Task: Add Dr. Bronner's 18-in-1 Hemp Unscented Pure-Castile Soap to the cart.
Action: Mouse moved to (272, 140)
Screenshot: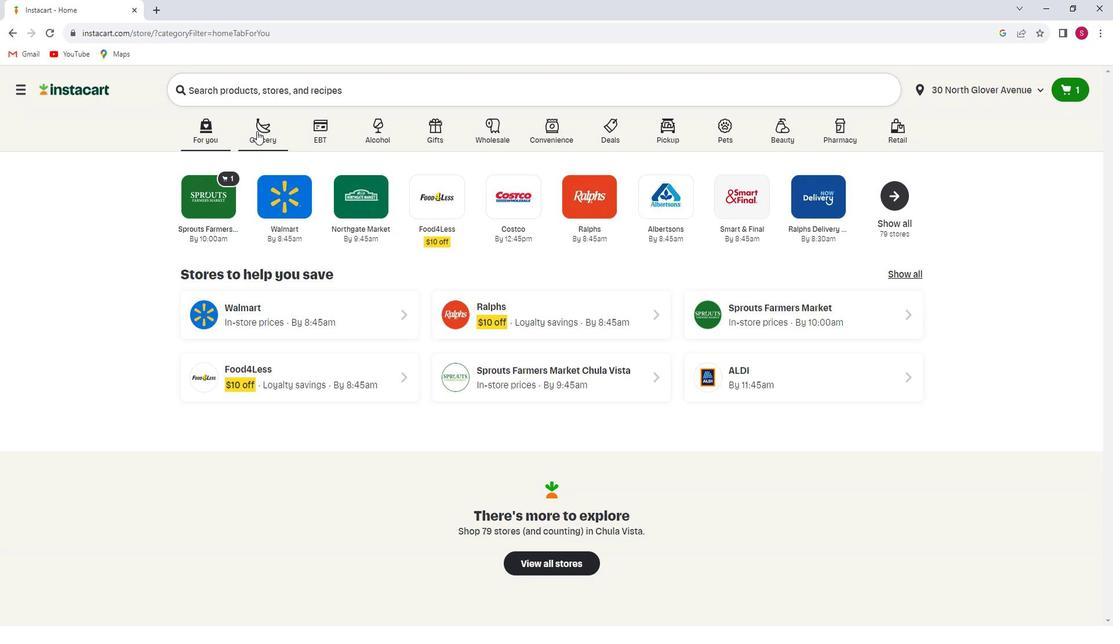 
Action: Mouse pressed left at (272, 140)
Screenshot: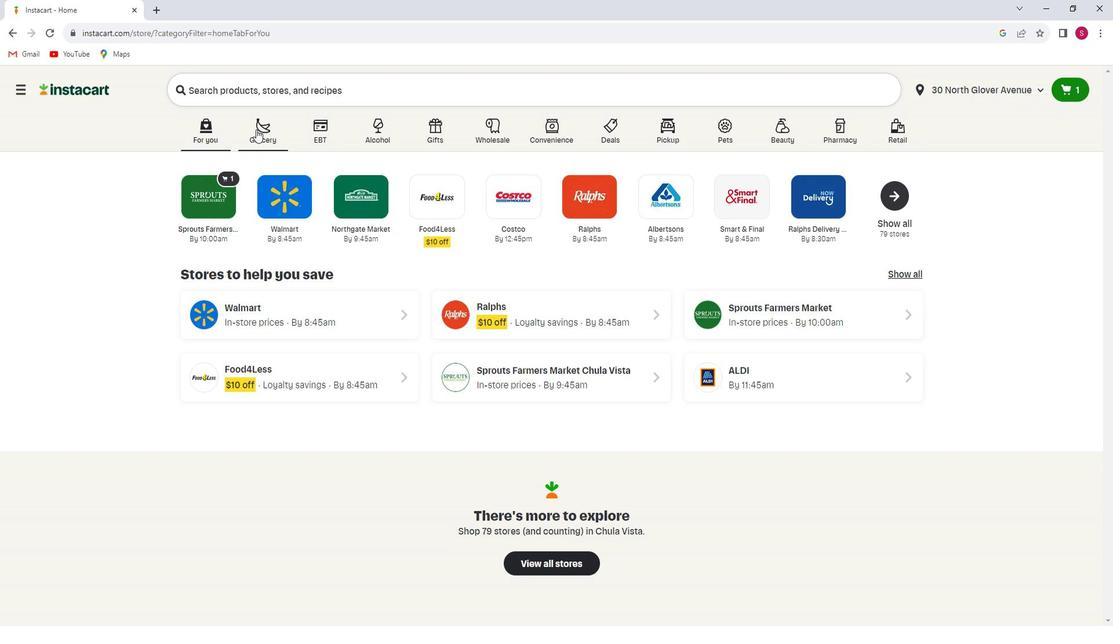 
Action: Mouse moved to (269, 347)
Screenshot: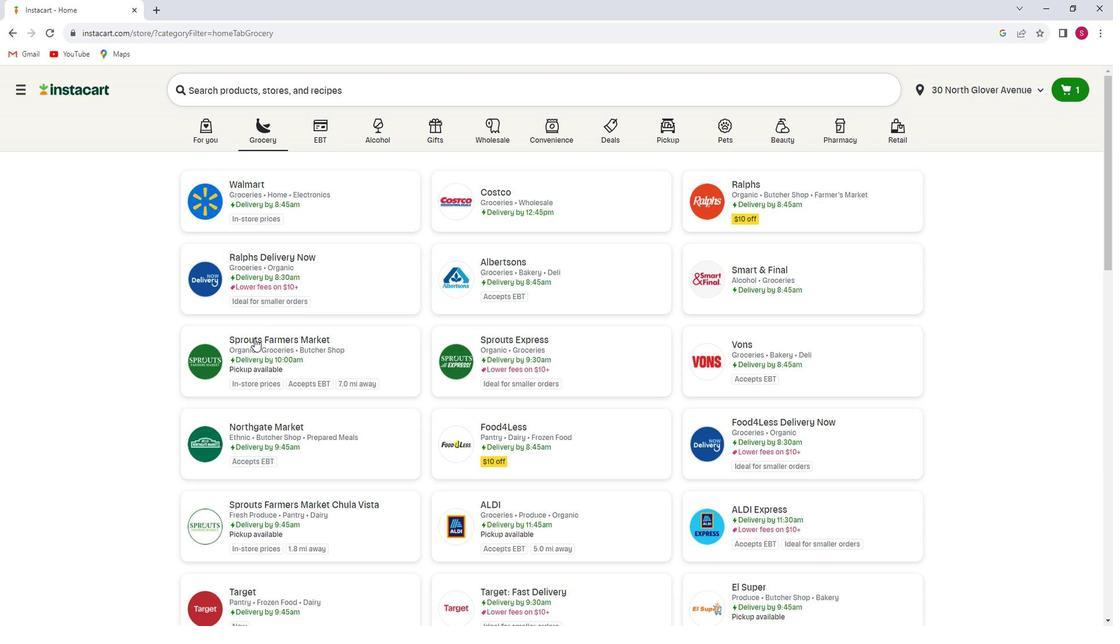 
Action: Mouse pressed left at (269, 347)
Screenshot: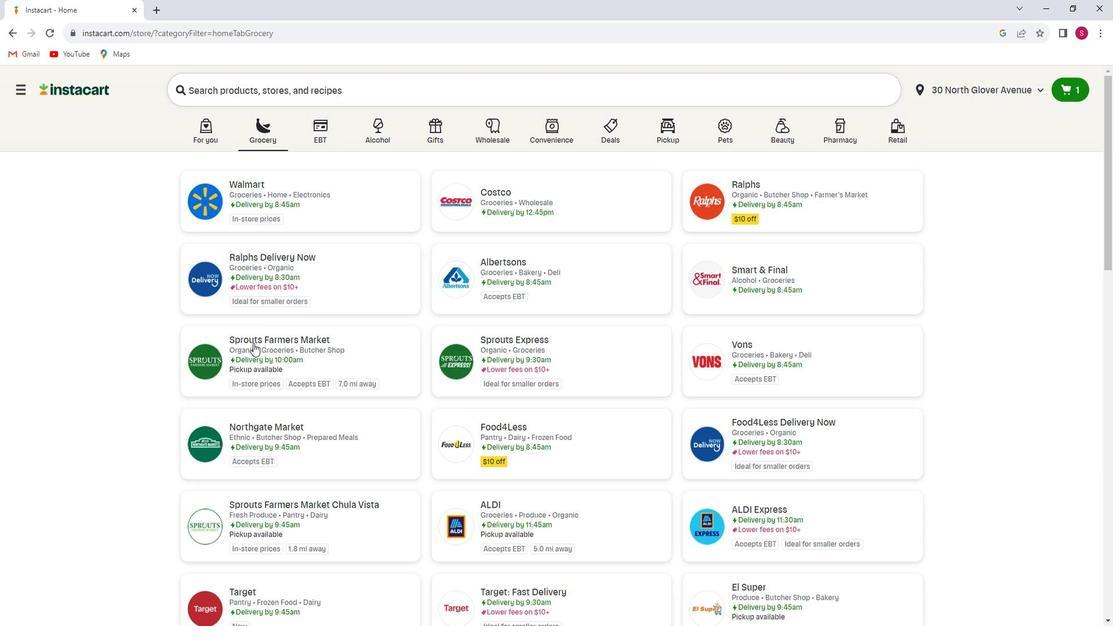 
Action: Mouse moved to (104, 401)
Screenshot: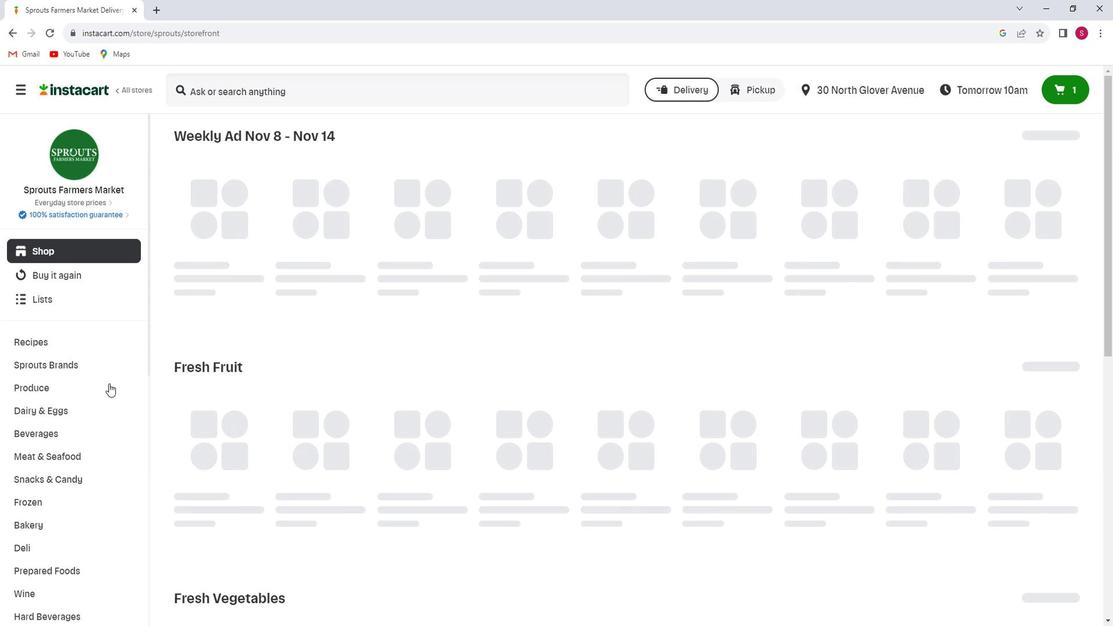 
Action: Mouse scrolled (104, 401) with delta (0, 0)
Screenshot: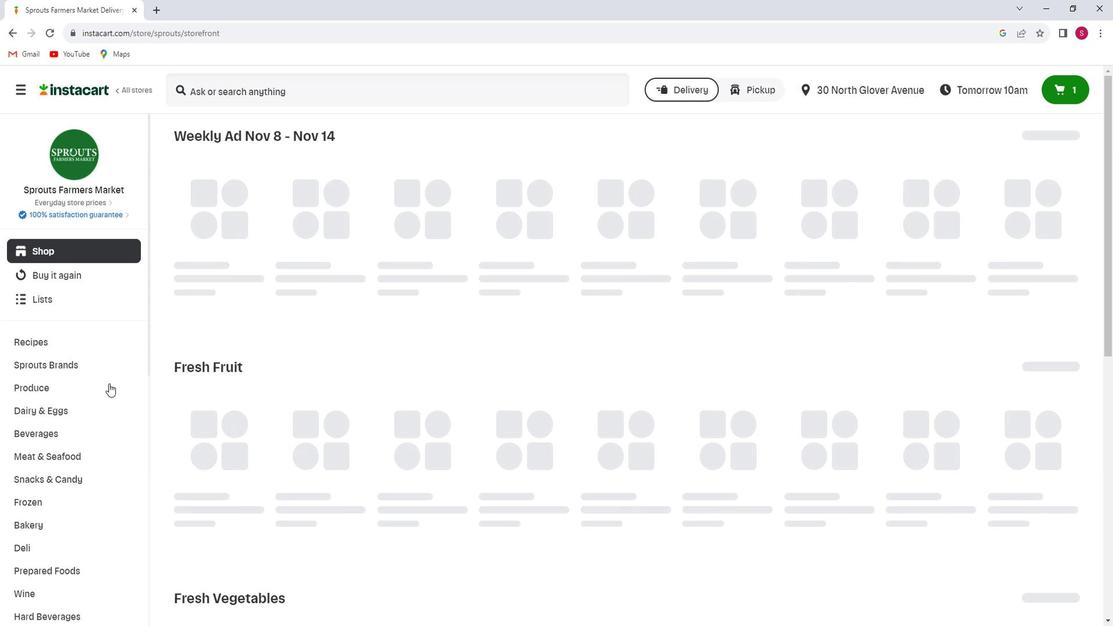 
Action: Mouse moved to (102, 404)
Screenshot: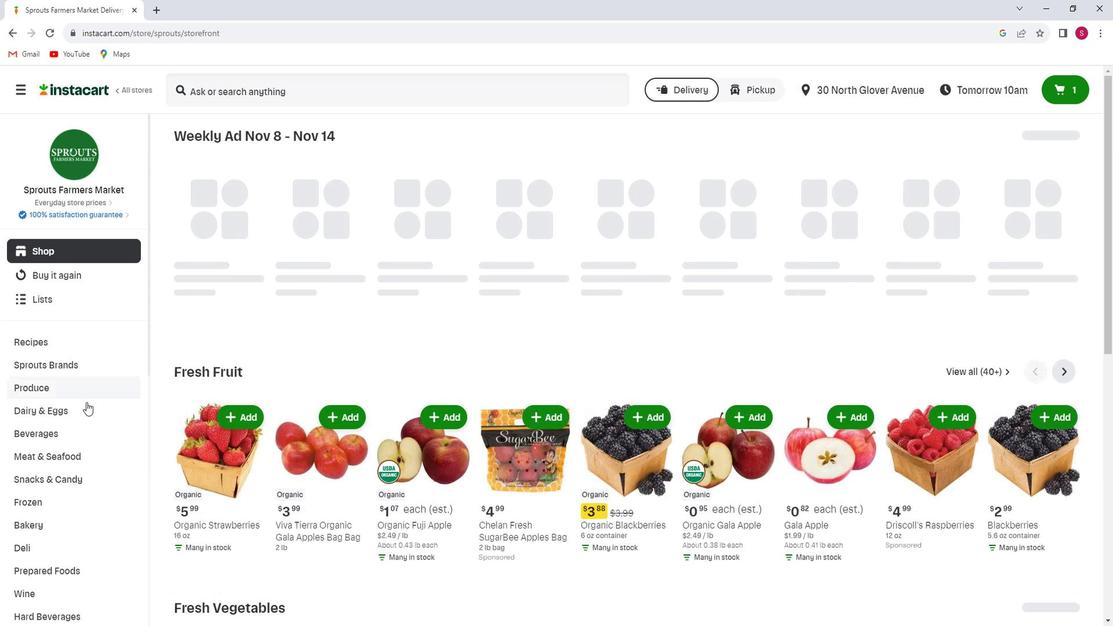 
Action: Mouse scrolled (102, 403) with delta (0, 0)
Screenshot: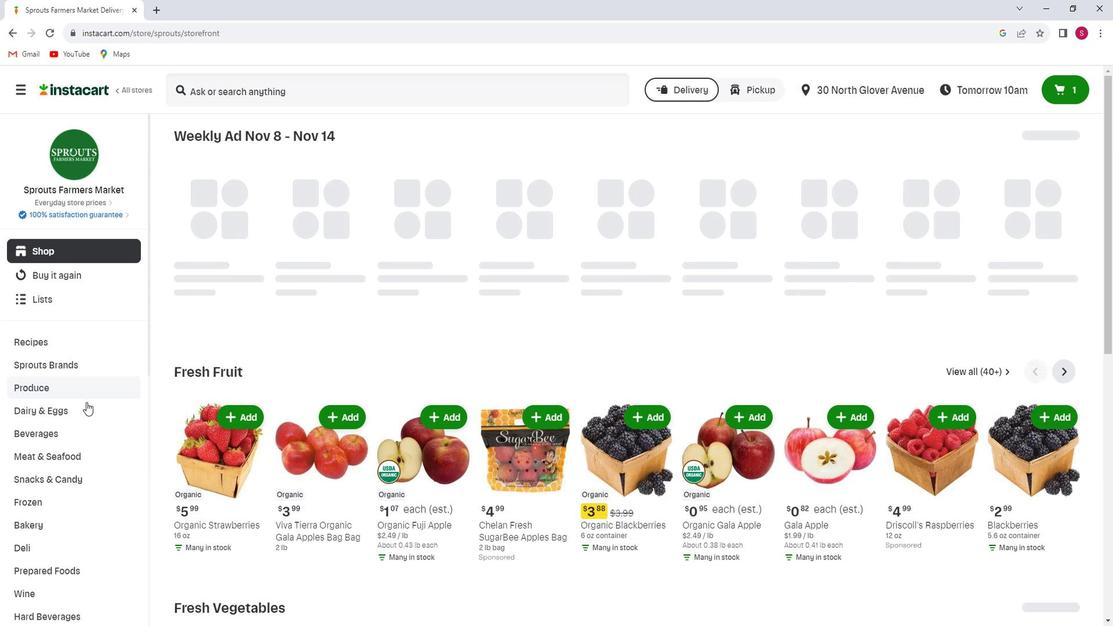 
Action: Mouse scrolled (102, 403) with delta (0, 0)
Screenshot: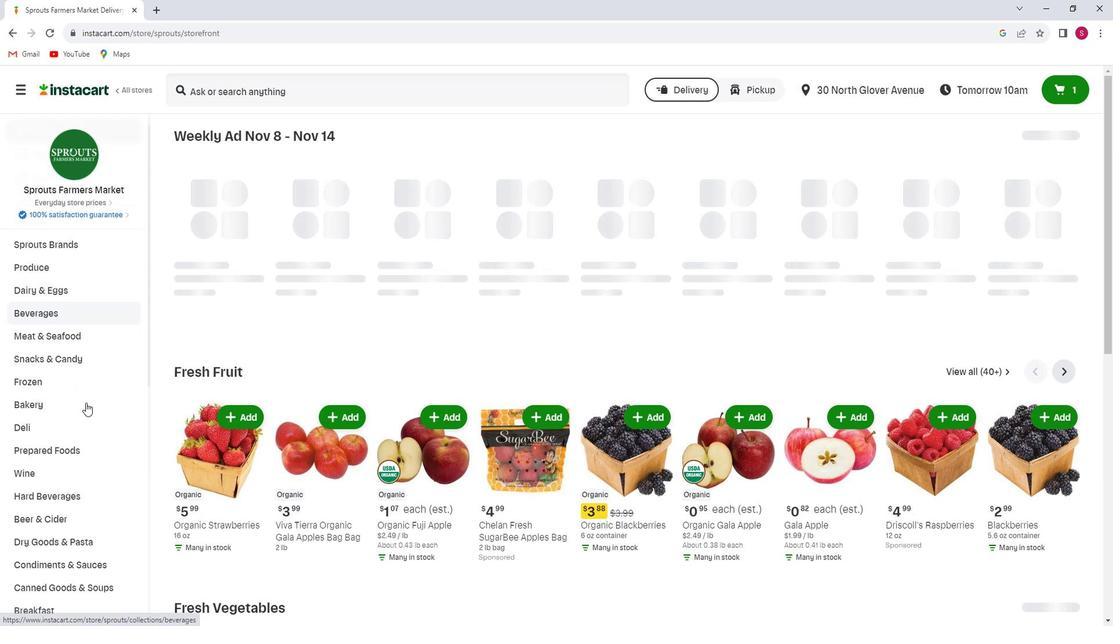 
Action: Mouse scrolled (102, 403) with delta (0, 0)
Screenshot: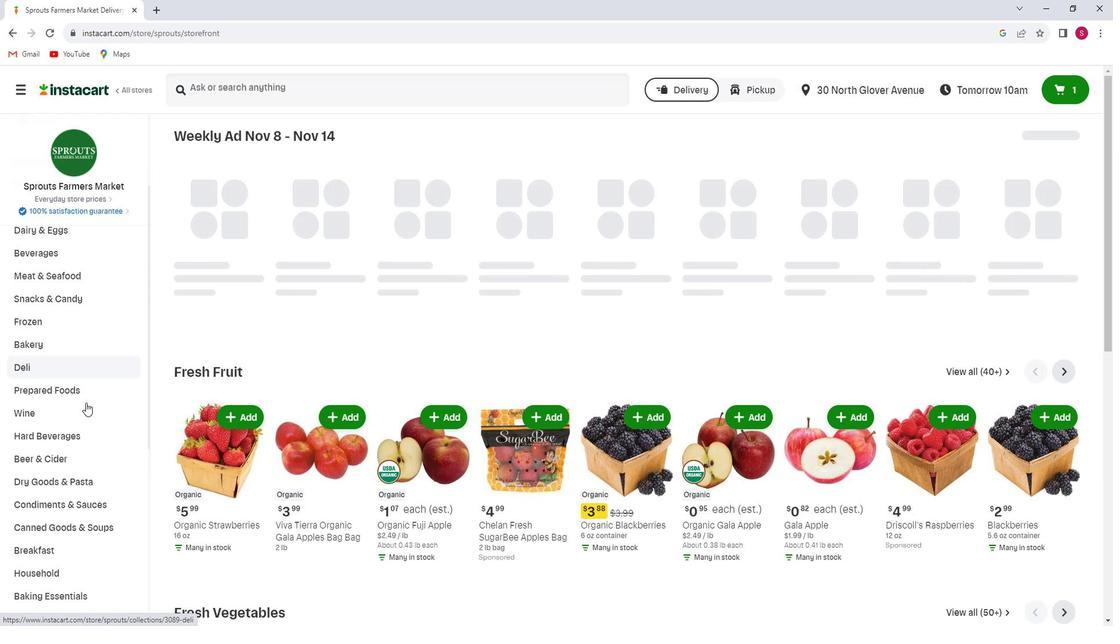 
Action: Mouse scrolled (102, 403) with delta (0, 0)
Screenshot: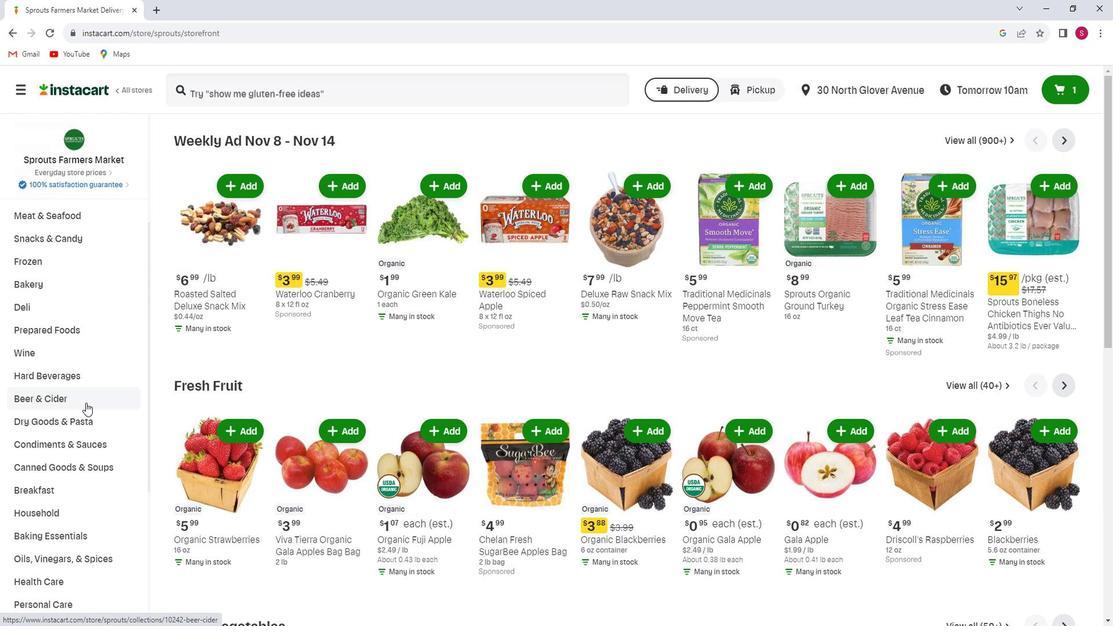 
Action: Mouse scrolled (102, 403) with delta (0, 0)
Screenshot: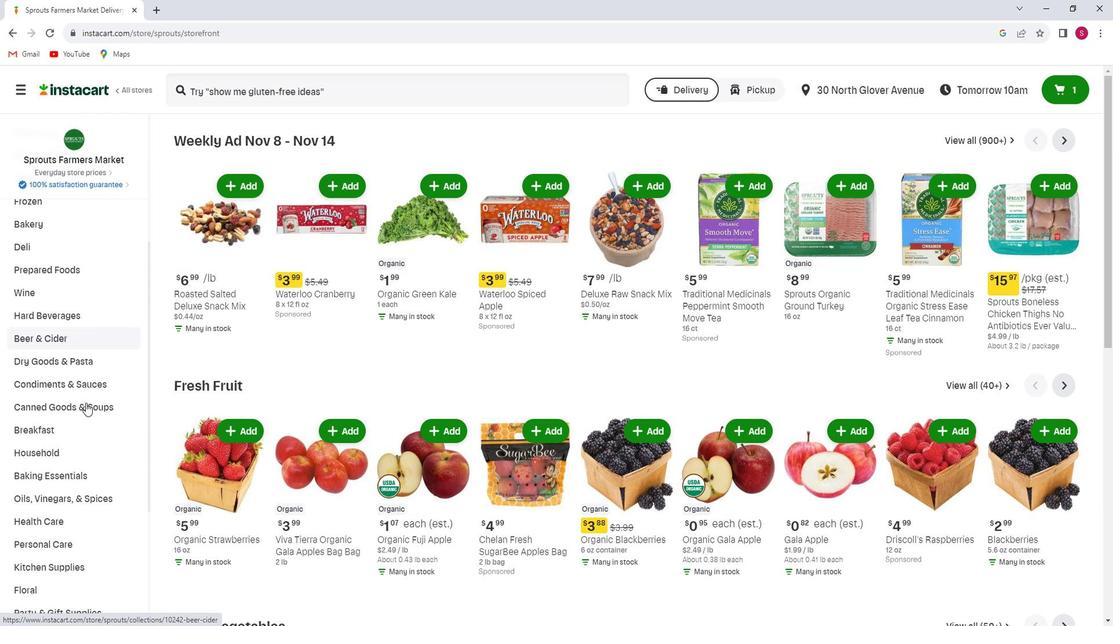 
Action: Mouse scrolled (102, 403) with delta (0, 0)
Screenshot: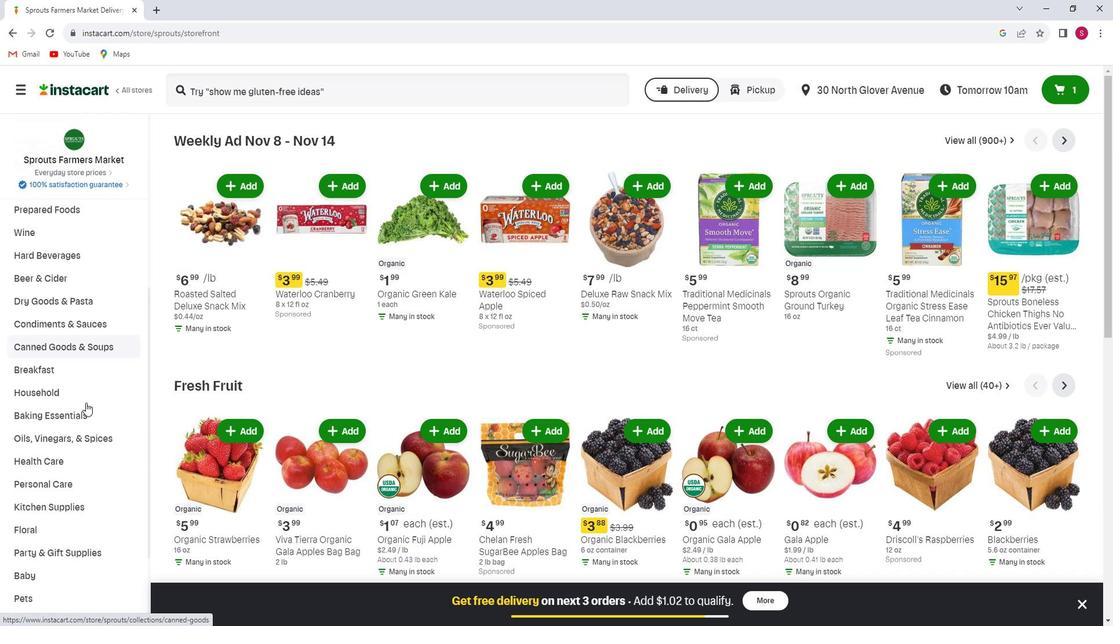 
Action: Mouse scrolled (102, 403) with delta (0, 0)
Screenshot: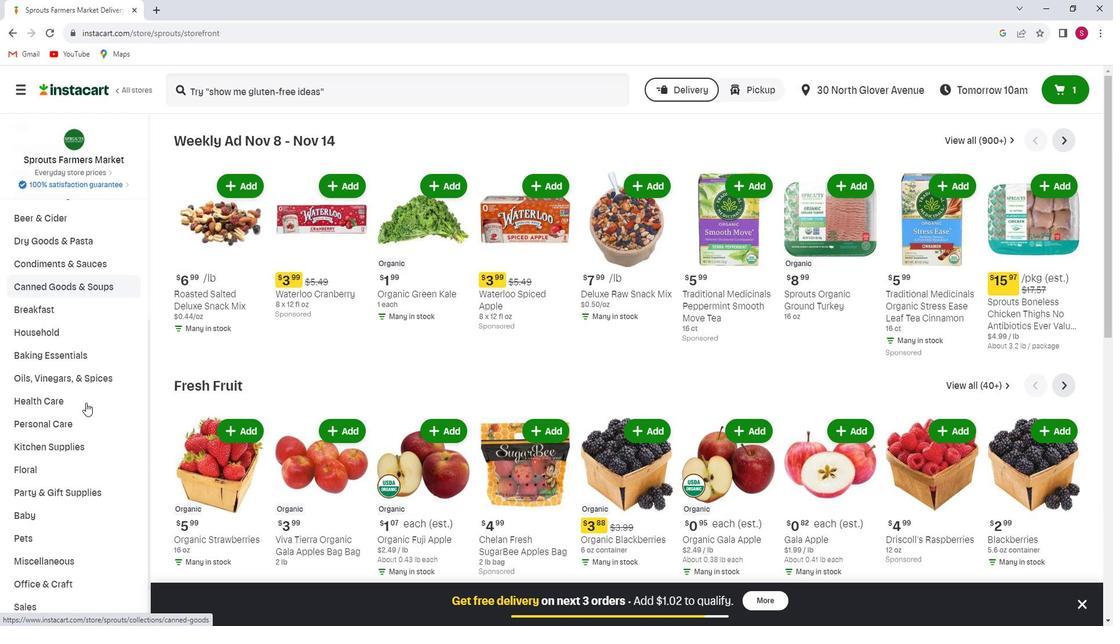 
Action: Mouse scrolled (102, 403) with delta (0, 0)
Screenshot: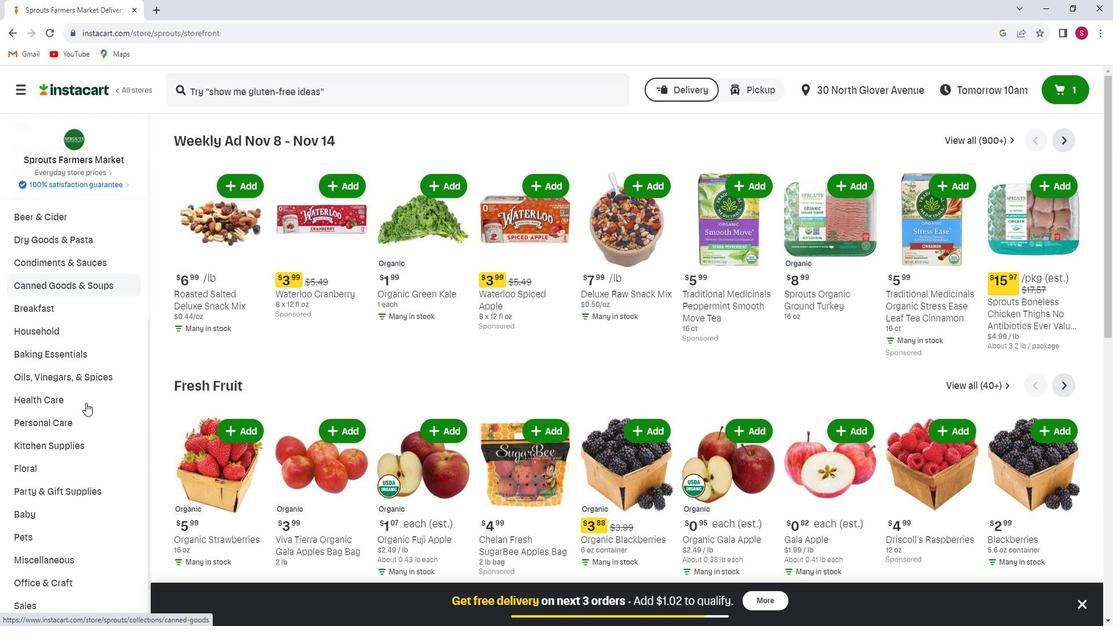 
Action: Mouse moved to (64, 440)
Screenshot: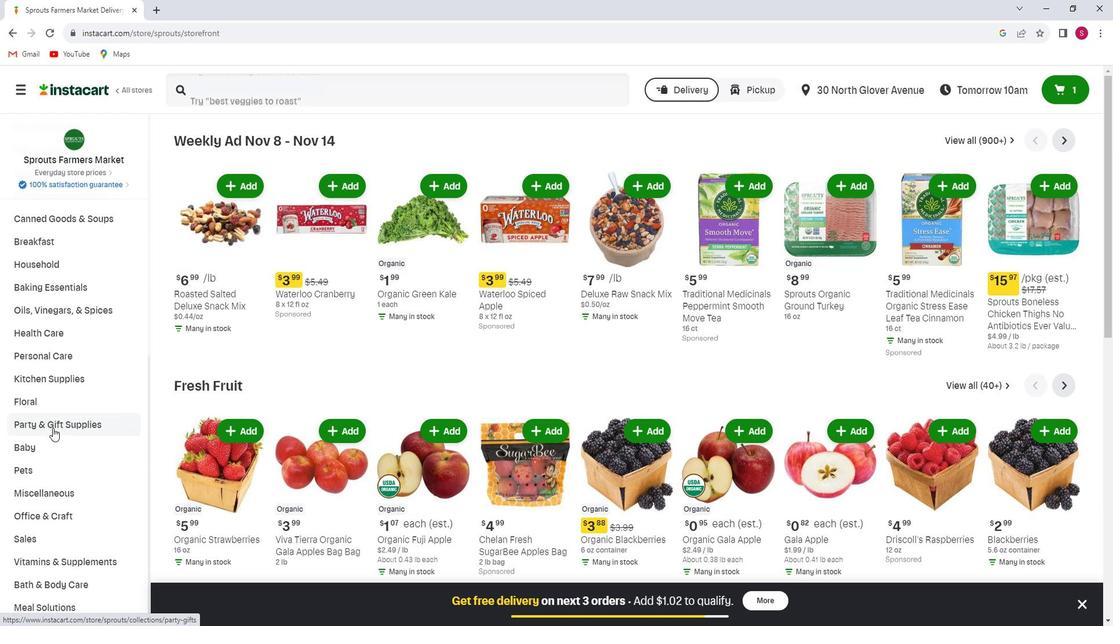 
Action: Mouse pressed left at (64, 440)
Screenshot: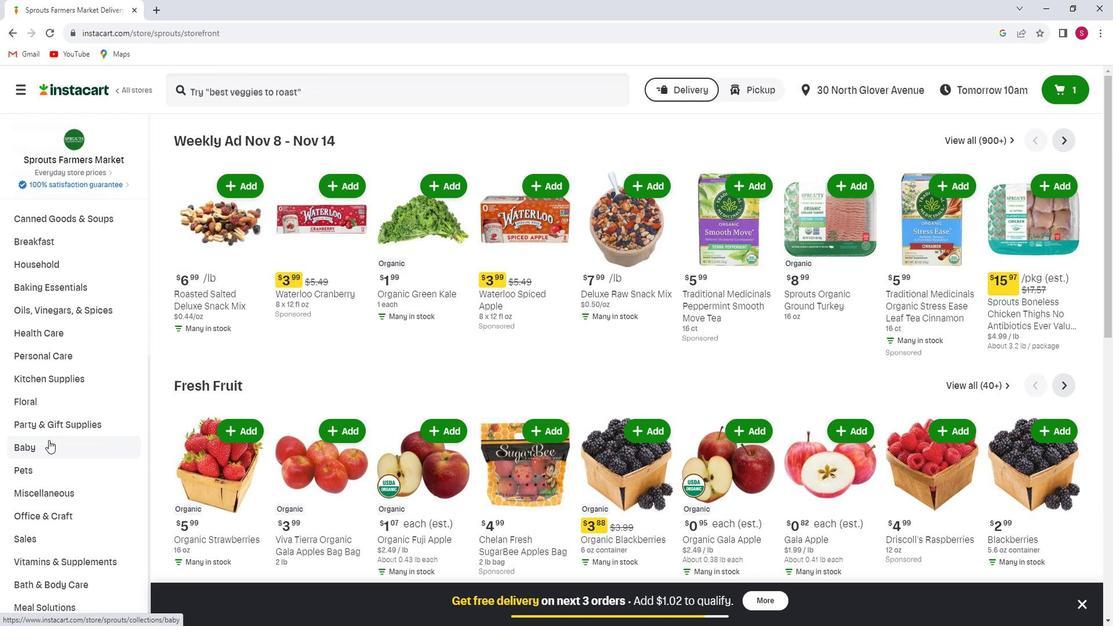 
Action: Mouse moved to (77, 490)
Screenshot: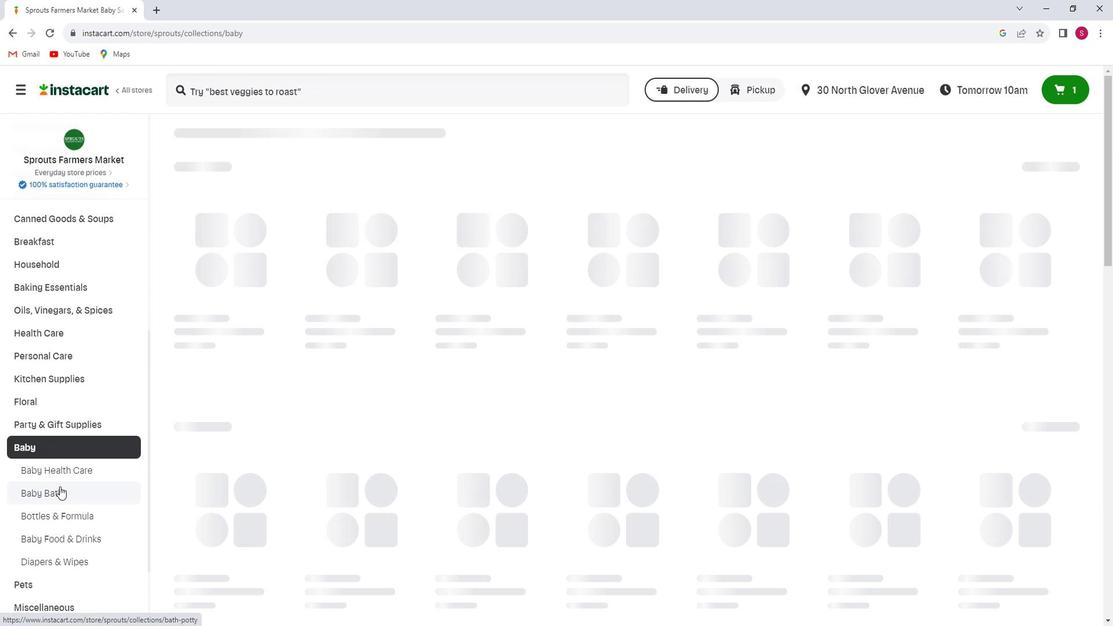 
Action: Mouse pressed left at (77, 490)
Screenshot: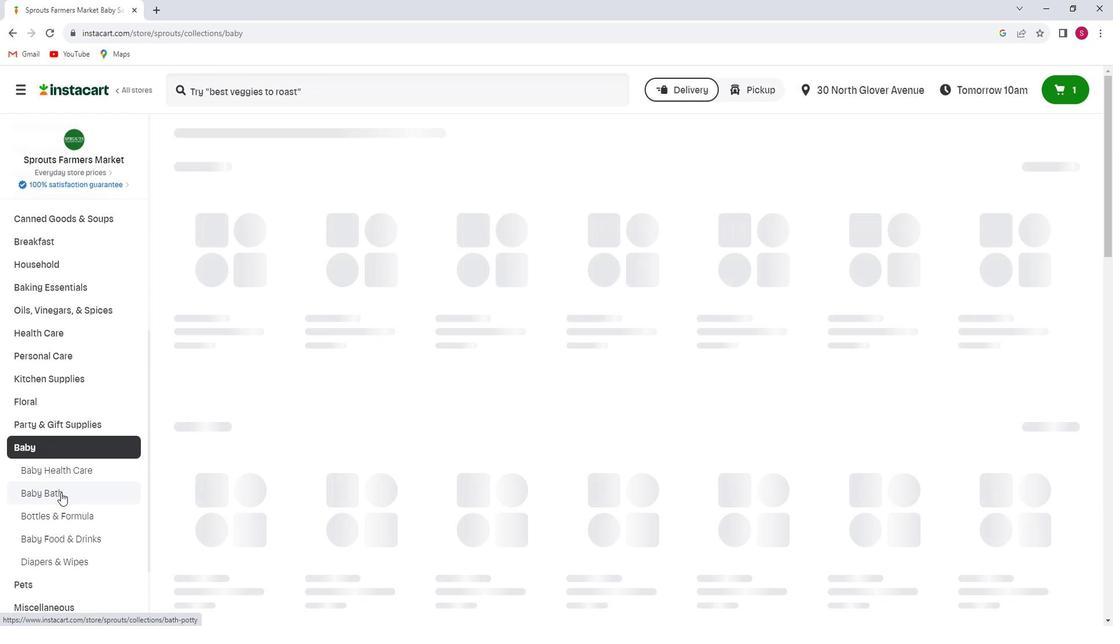 
Action: Mouse moved to (245, 108)
Screenshot: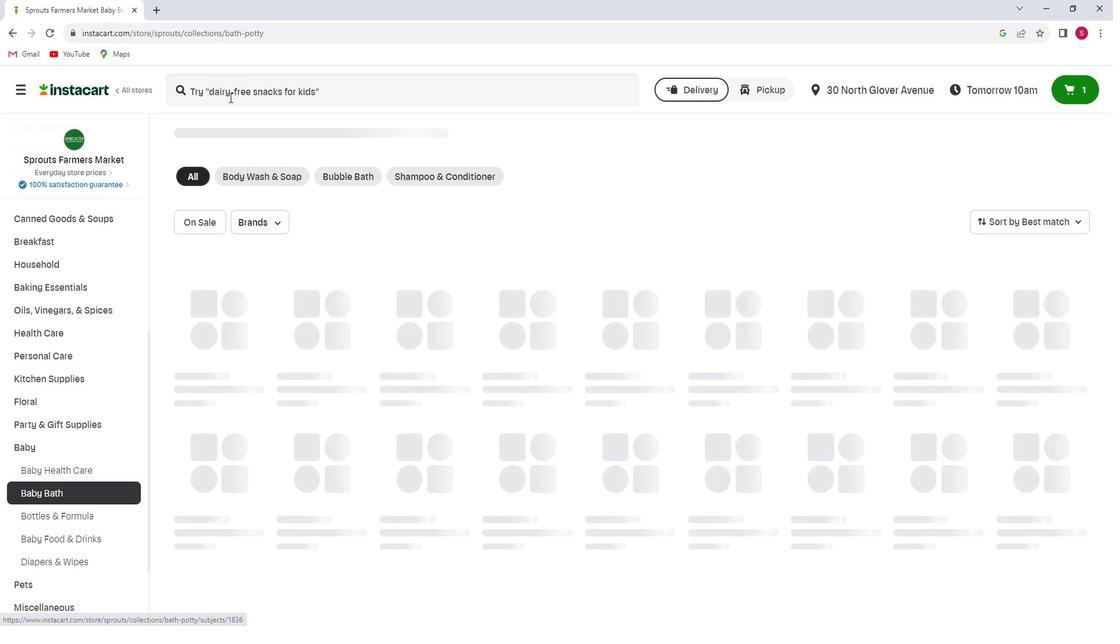 
Action: Mouse pressed left at (245, 108)
Screenshot: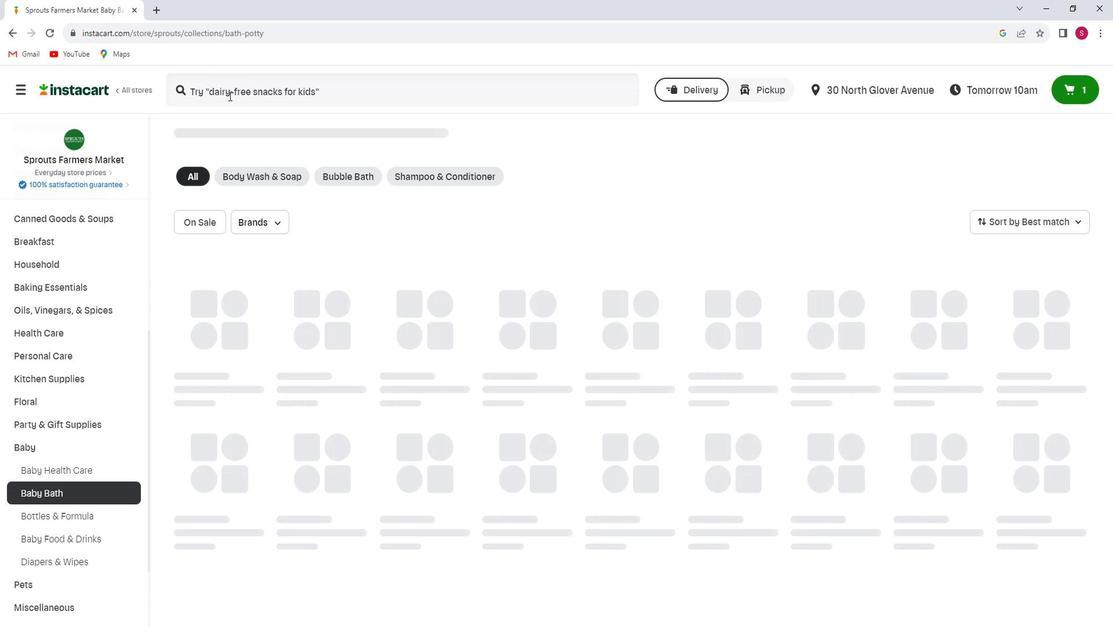 
Action: Key pressed <Key.shift>Dr.<Key.space><Key.shift>Bronner's<Key.space>18-in-1<Key.space><Key.shift>hemp<Key.space><Key.shift>Unscented<Key.space><Key.shift>Pure-<Key.space><Key.shift><Key.shift><Key.shift><Key.shift><Key.shift><Key.shift><Key.shift><Key.shift><Key.shift><Key.shift>Castile<Key.space><Key.shift>Soap<Key.enter>
Screenshot: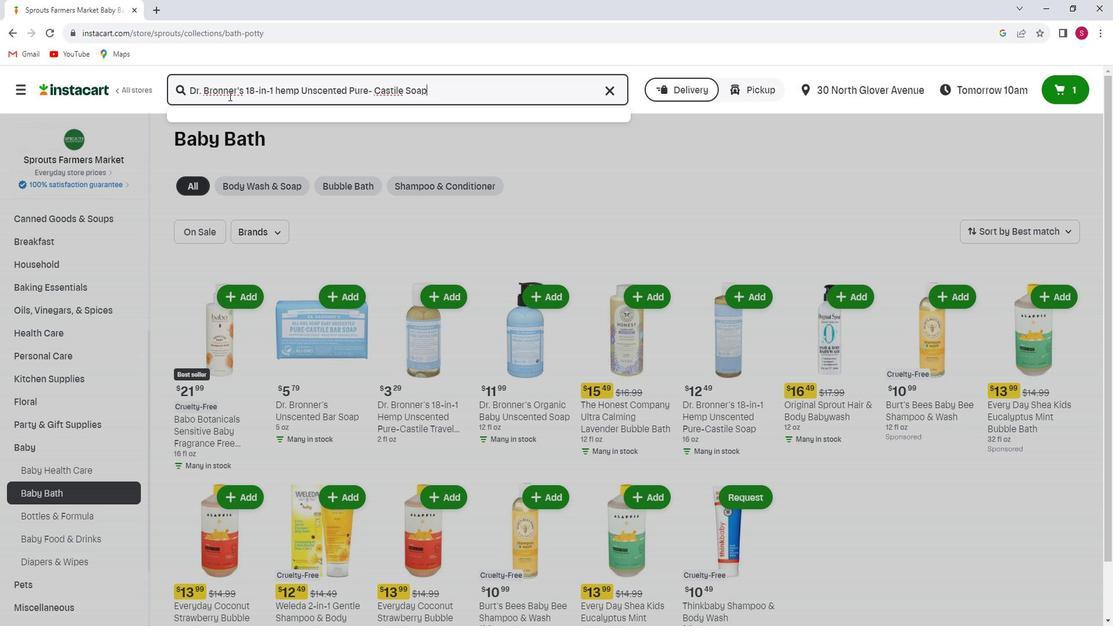 
Action: Mouse moved to (409, 238)
Screenshot: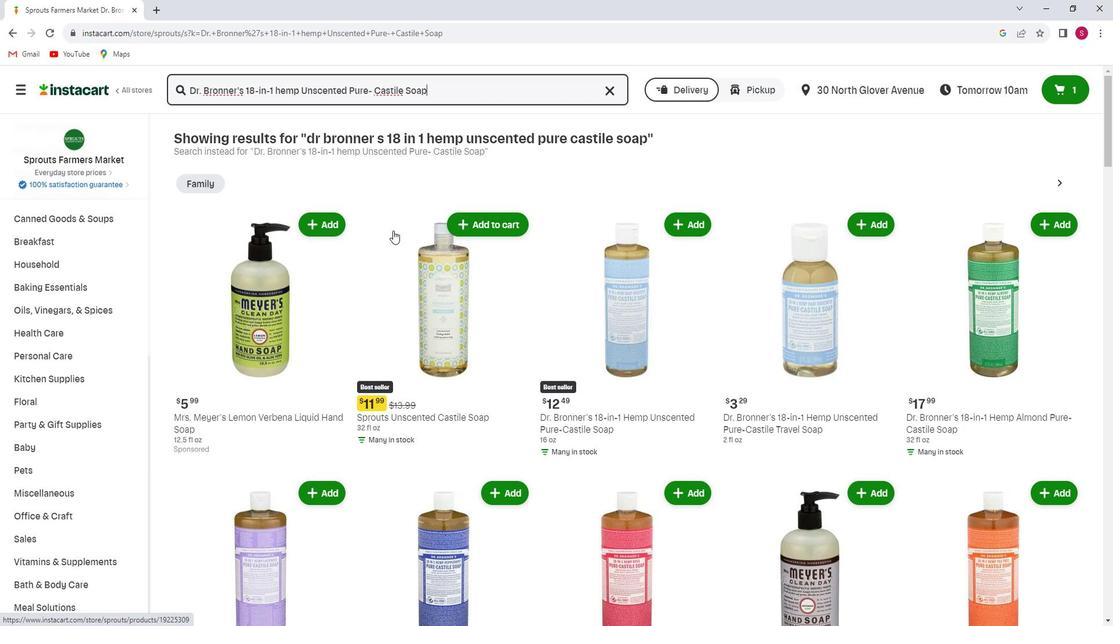 
Action: Mouse scrolled (409, 237) with delta (0, 0)
Screenshot: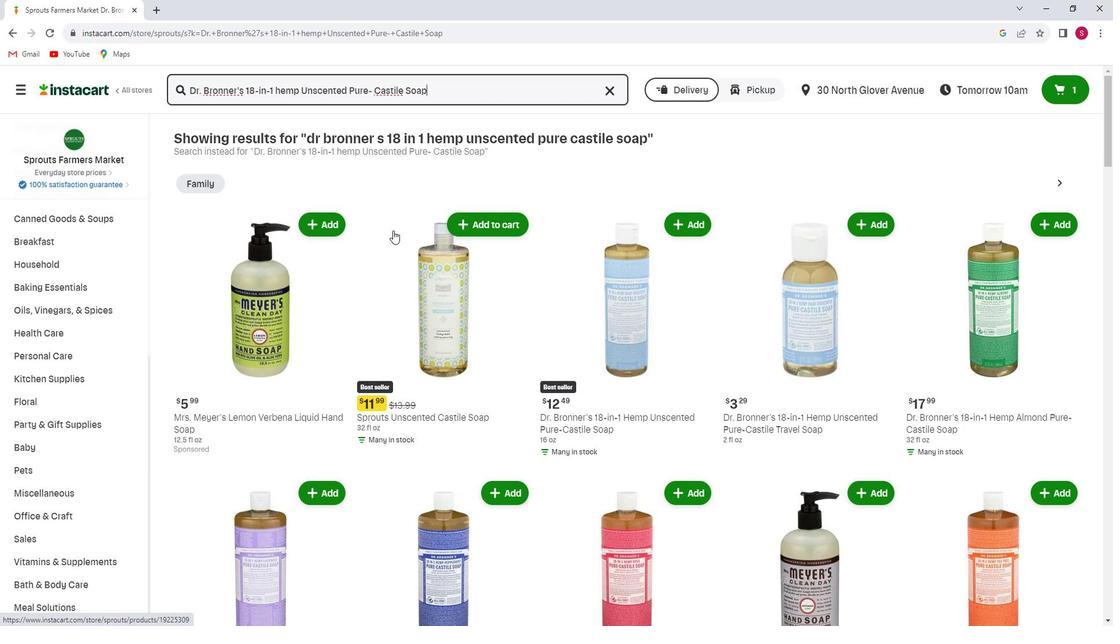 
Action: Mouse moved to (854, 263)
Screenshot: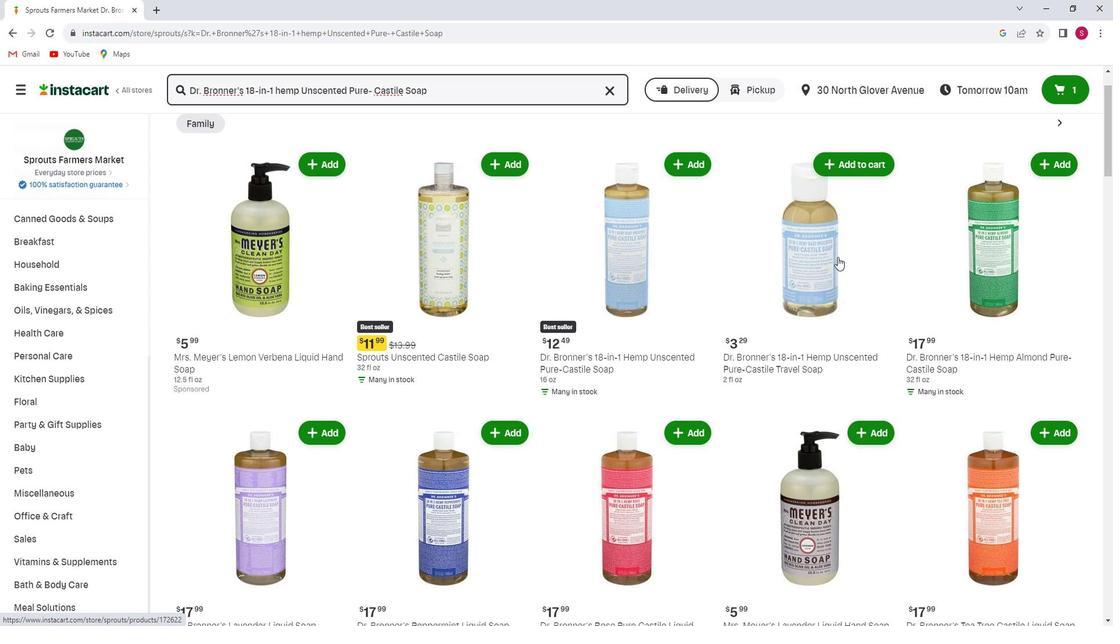 
Action: Mouse scrolled (854, 263) with delta (0, 0)
Screenshot: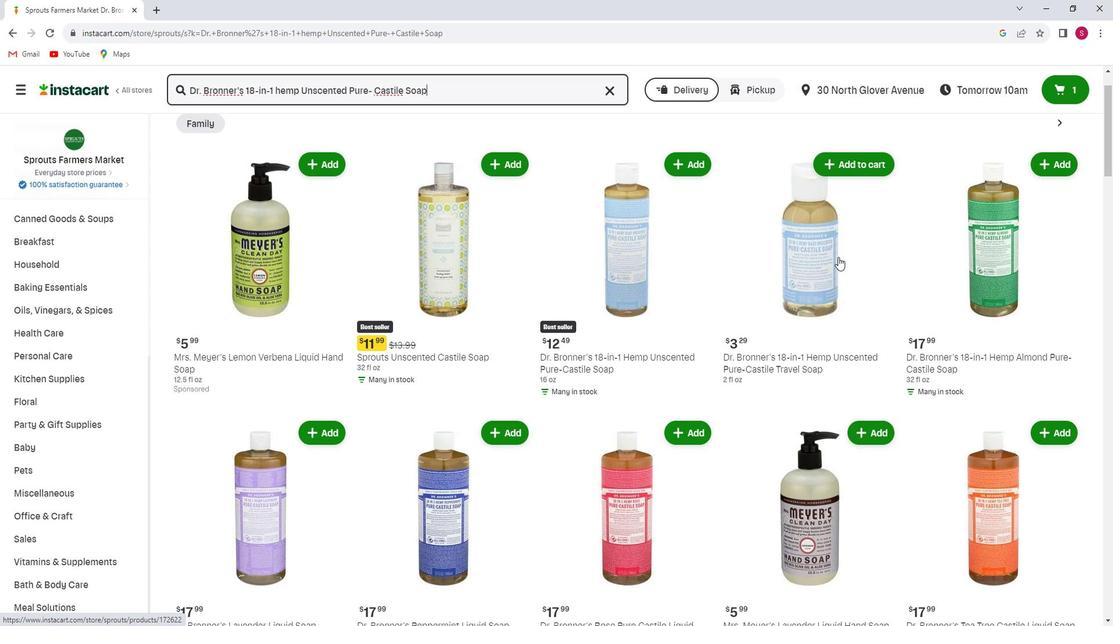 
Action: Mouse moved to (869, 263)
Screenshot: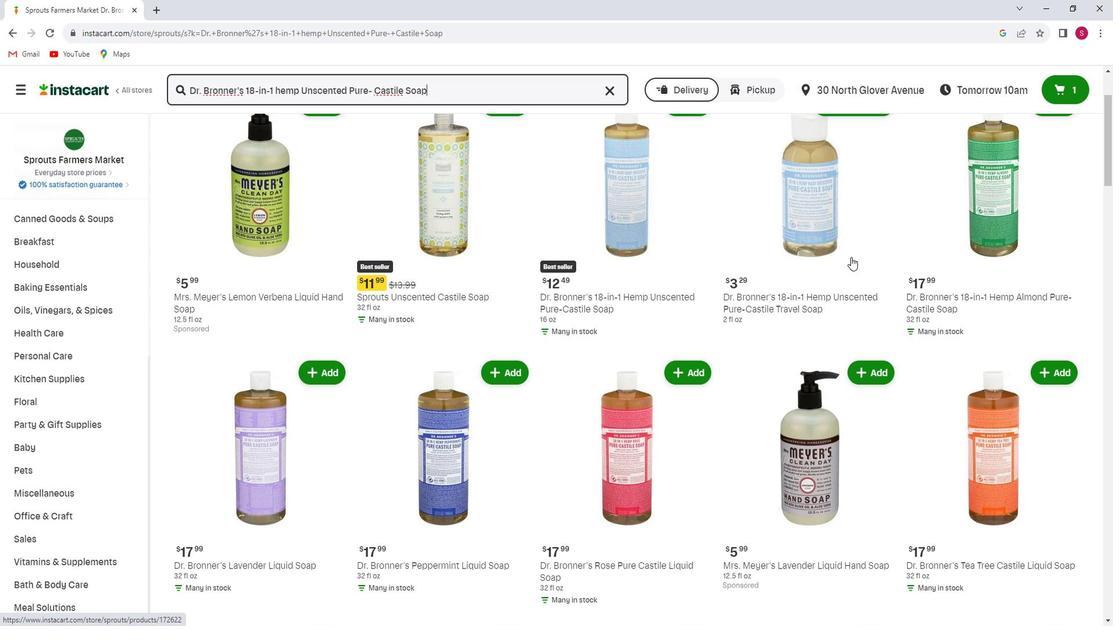 
Action: Mouse scrolled (869, 263) with delta (0, 0)
Screenshot: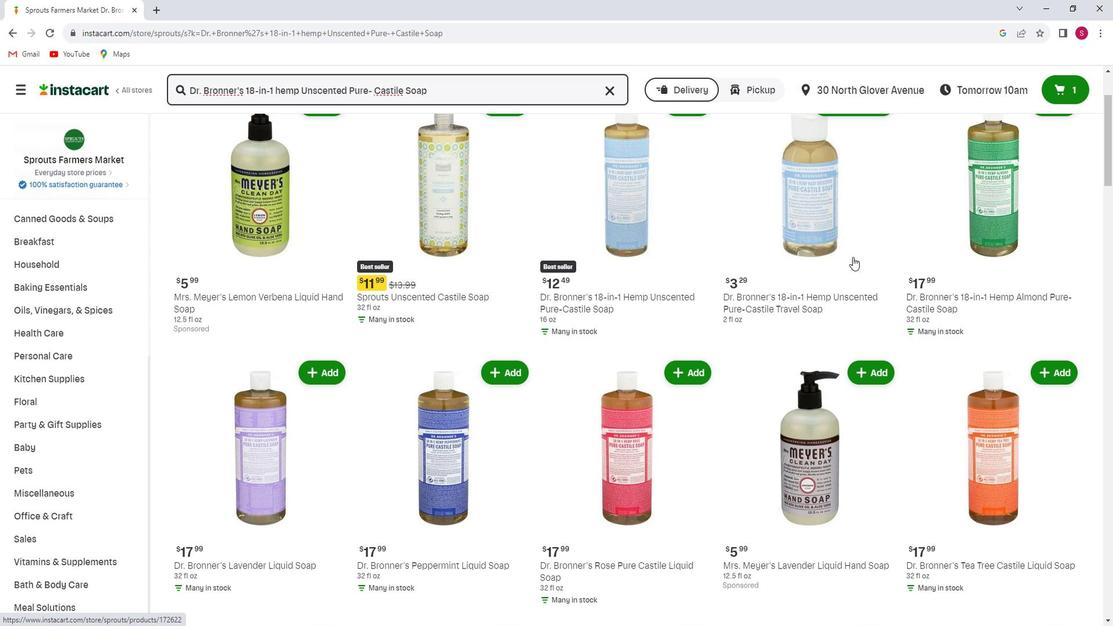 
Action: Mouse moved to (653, 233)
Screenshot: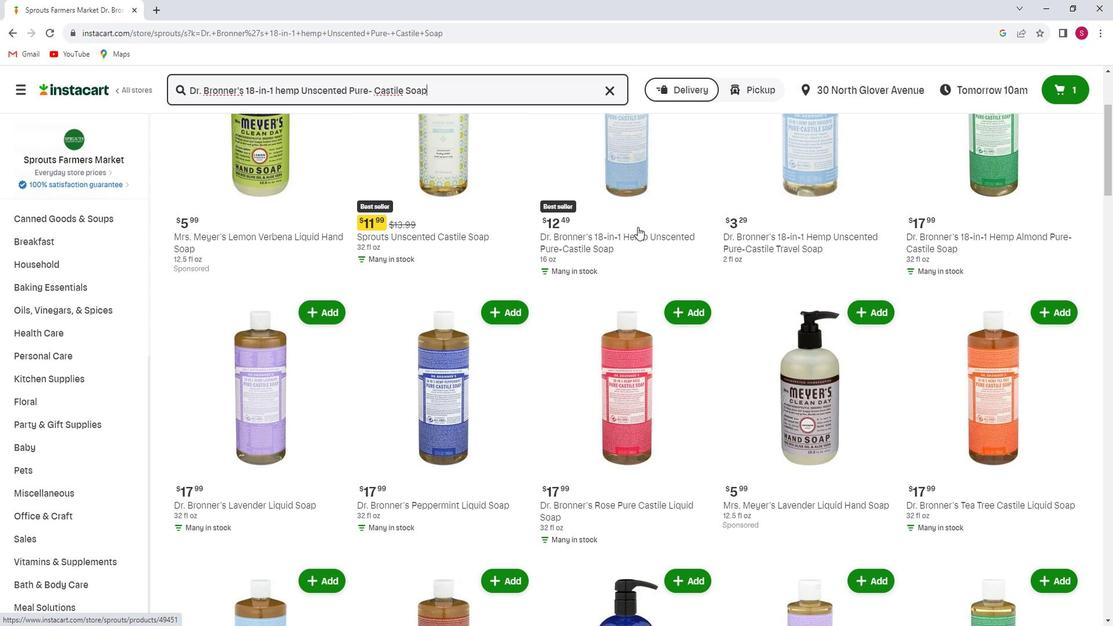 
Action: Mouse scrolled (653, 233) with delta (0, 0)
Screenshot: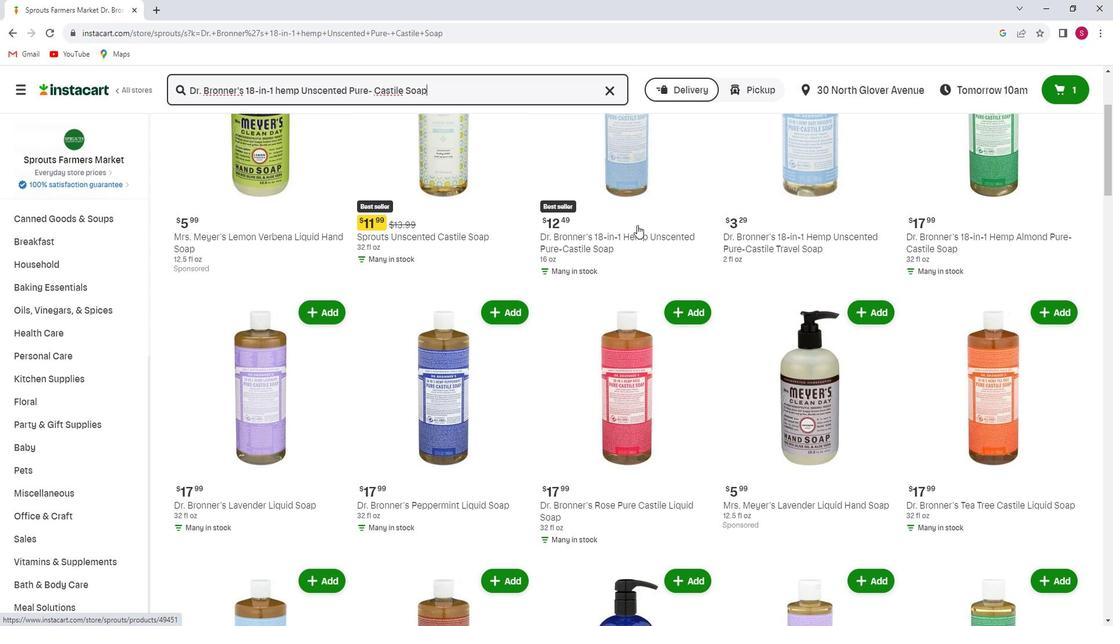 
Action: Mouse moved to (658, 162)
Screenshot: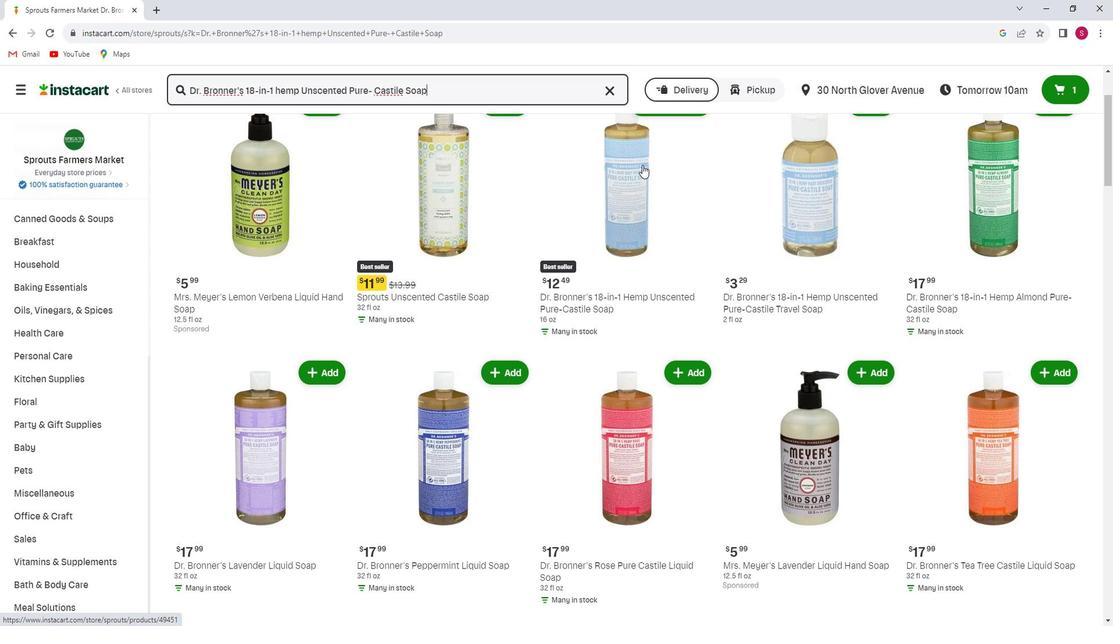 
Action: Mouse scrolled (658, 163) with delta (0, 0)
Screenshot: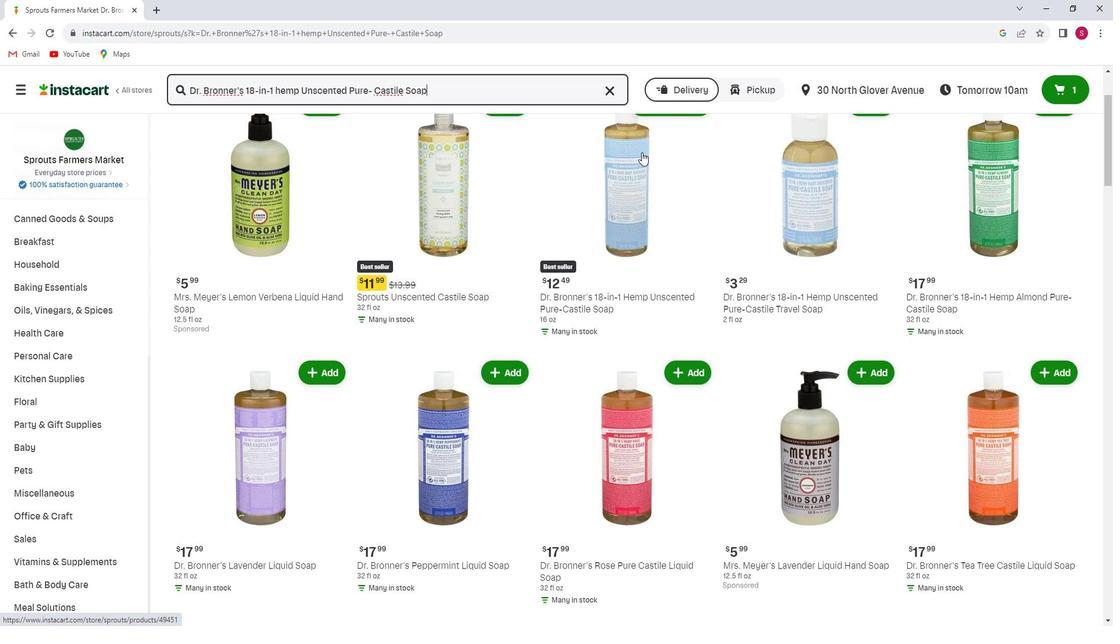 
Action: Mouse moved to (697, 173)
Screenshot: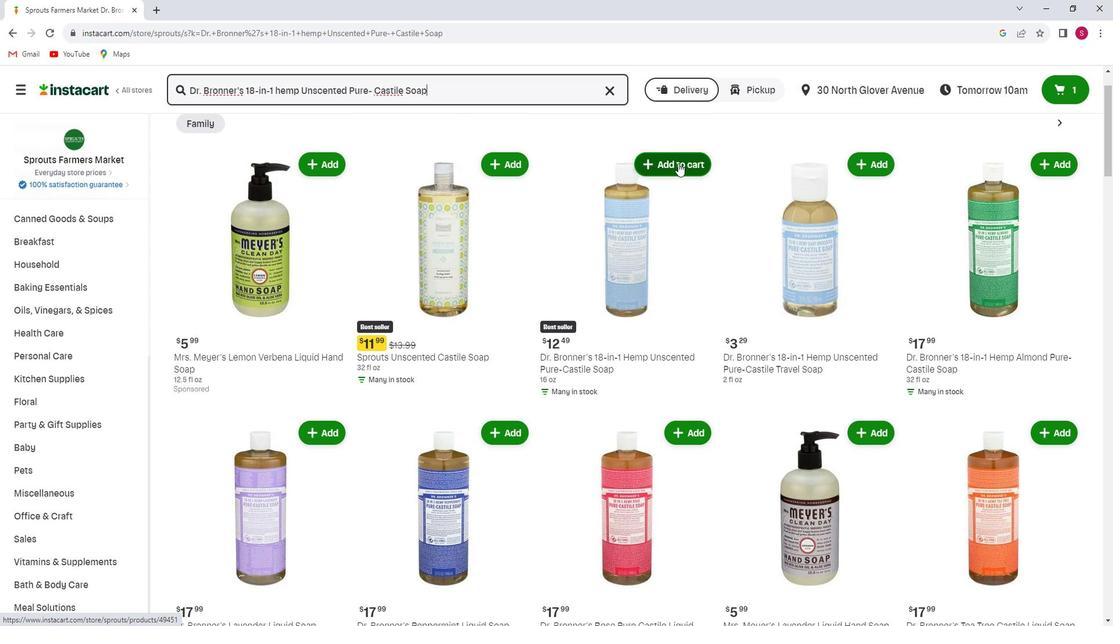 
Action: Mouse pressed left at (697, 173)
Screenshot: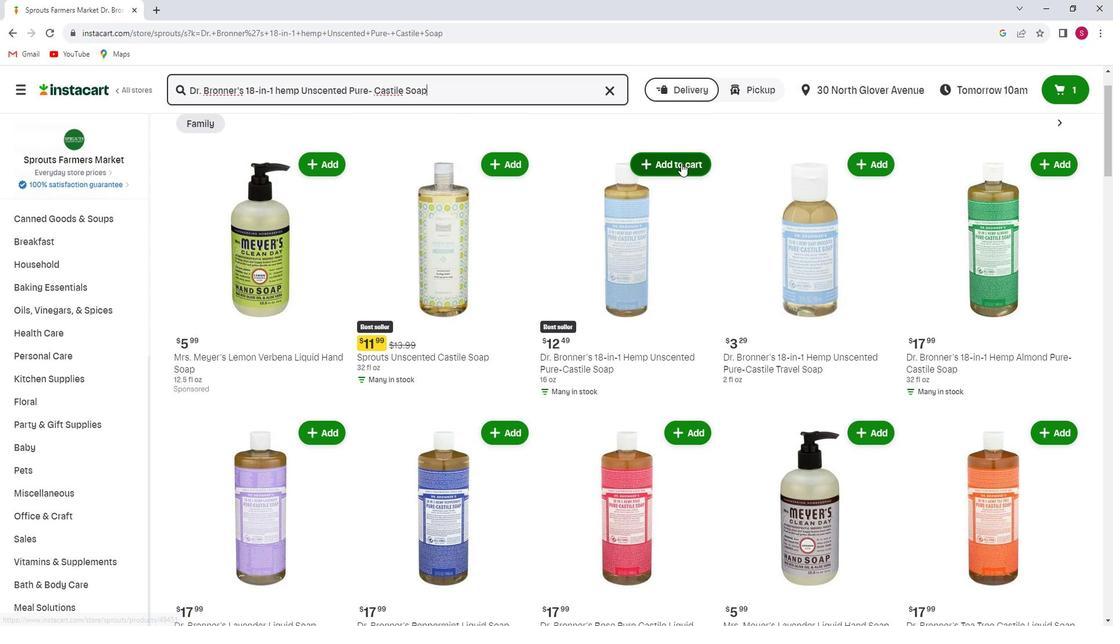 
Action: Mouse moved to (683, 245)
Screenshot: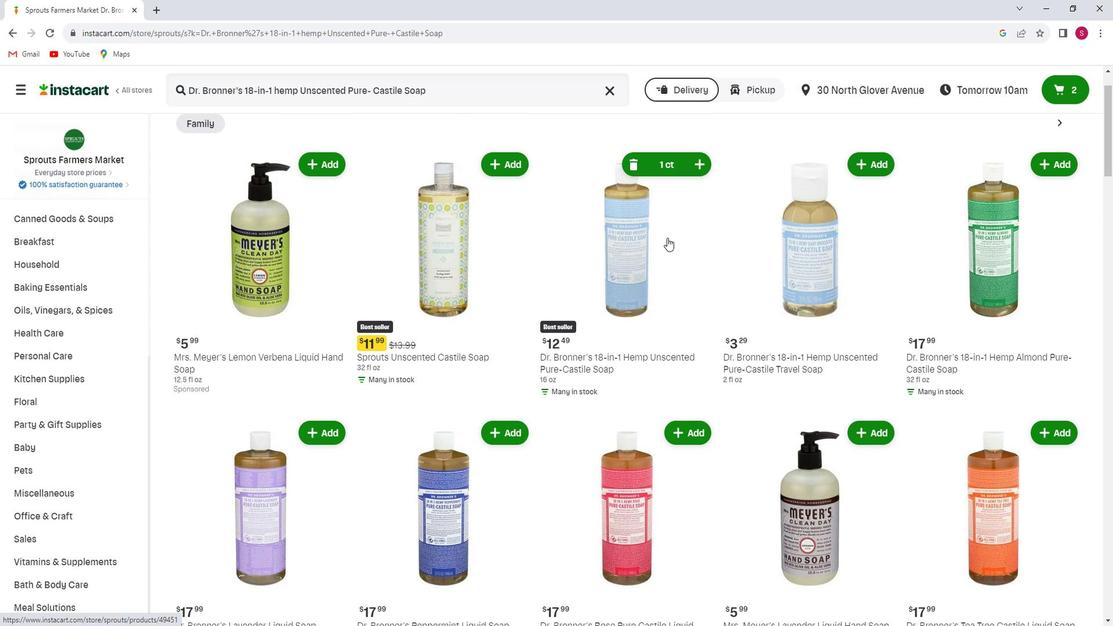 
